 Task: Set the description metadata to "Songs metadata for Soft Ltd.".
Action: Mouse moved to (98, 15)
Screenshot: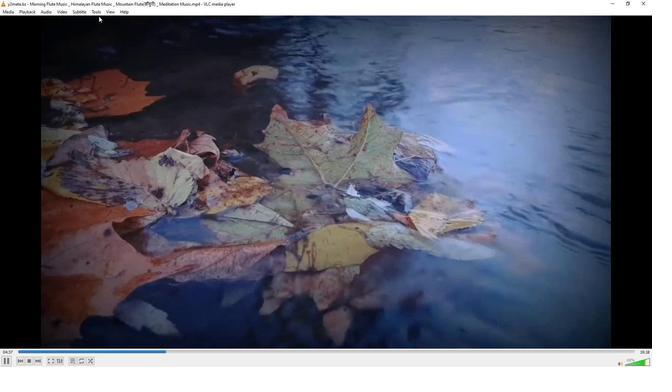 
Action: Mouse pressed left at (98, 15)
Screenshot: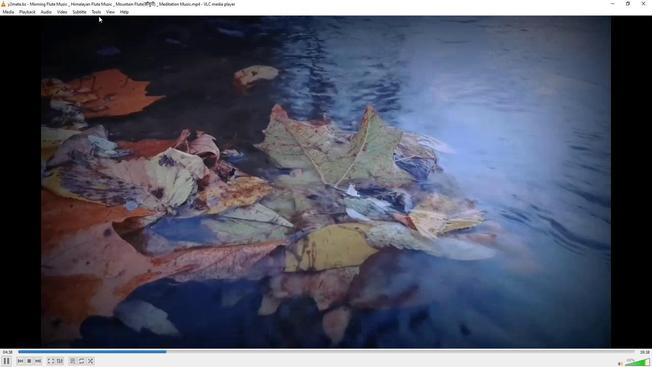 
Action: Mouse moved to (98, 11)
Screenshot: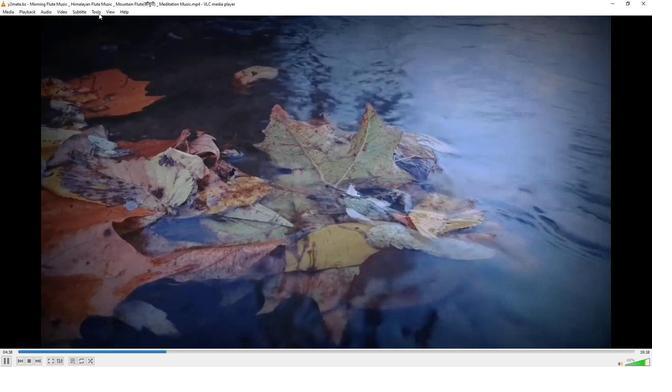 
Action: Mouse pressed left at (98, 11)
Screenshot: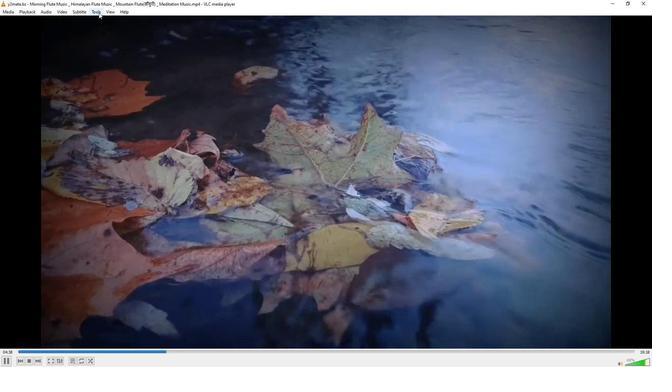 
Action: Mouse moved to (105, 89)
Screenshot: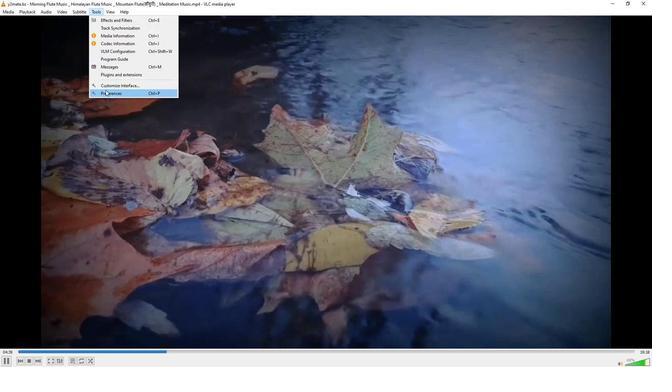 
Action: Mouse pressed left at (105, 89)
Screenshot: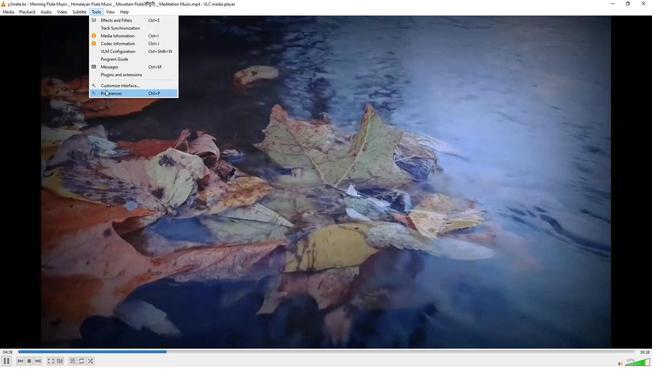 
Action: Mouse moved to (215, 298)
Screenshot: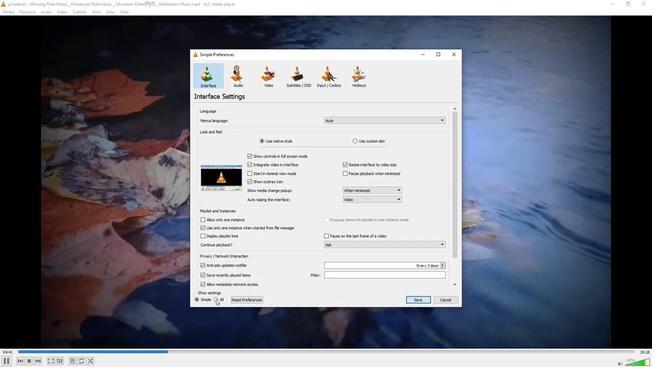 
Action: Mouse pressed left at (215, 298)
Screenshot: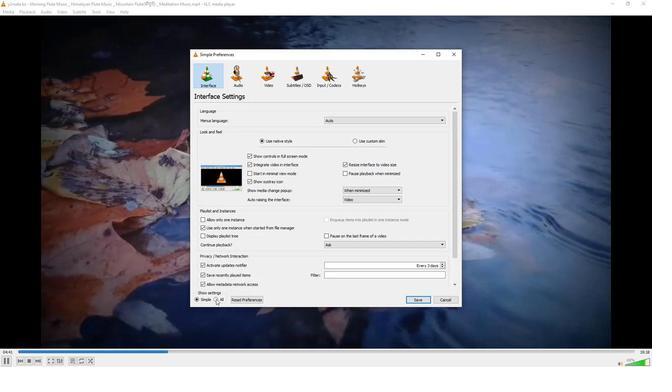 
Action: Mouse moved to (218, 175)
Screenshot: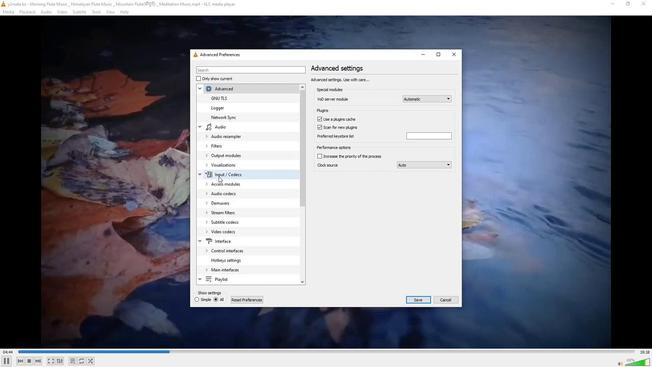 
Action: Mouse pressed left at (218, 175)
Screenshot: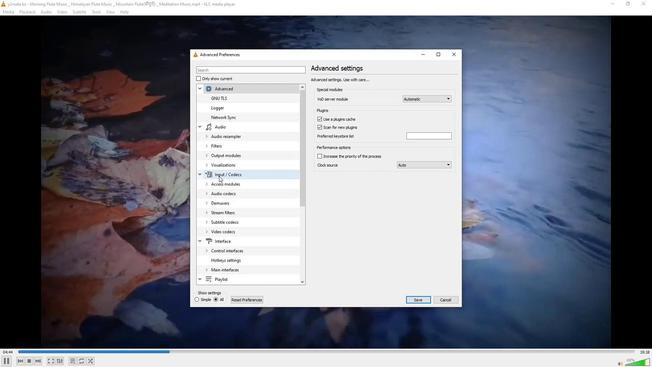 
Action: Mouse moved to (362, 198)
Screenshot: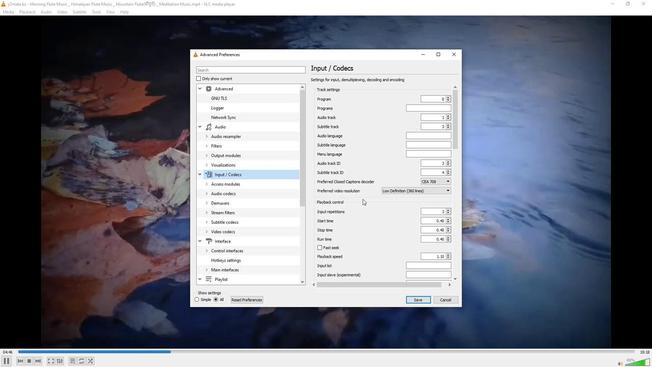 
Action: Mouse scrolled (362, 198) with delta (0, 0)
Screenshot: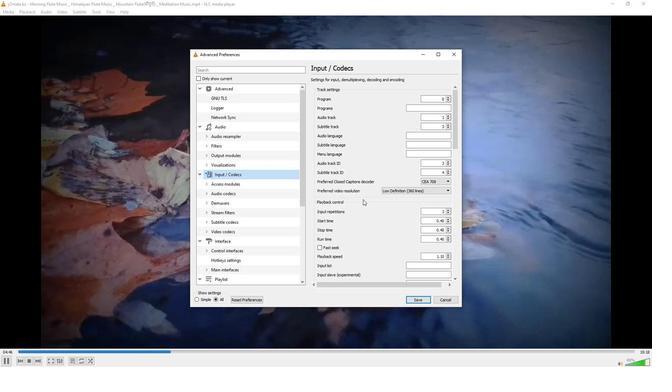 
Action: Mouse moved to (362, 198)
Screenshot: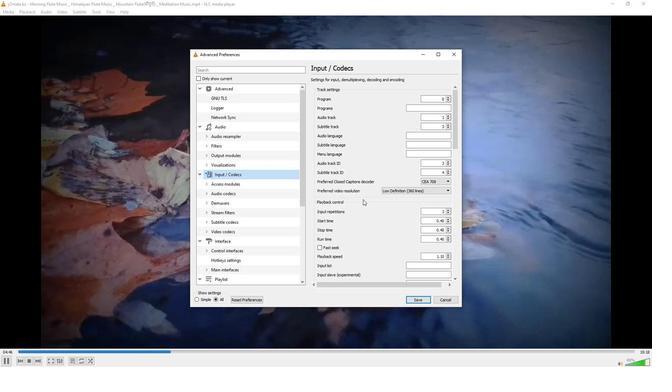 
Action: Mouse scrolled (362, 198) with delta (0, 0)
Screenshot: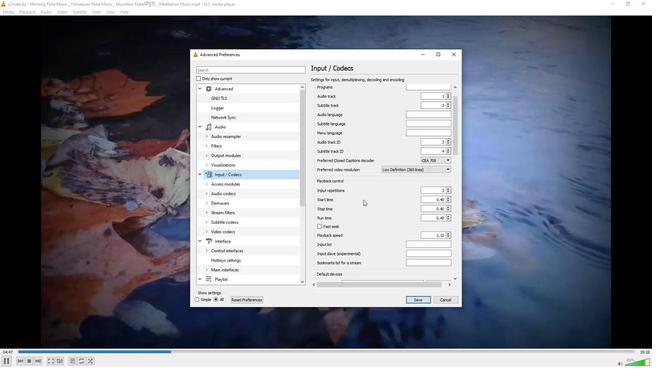 
Action: Mouse scrolled (362, 198) with delta (0, 0)
Screenshot: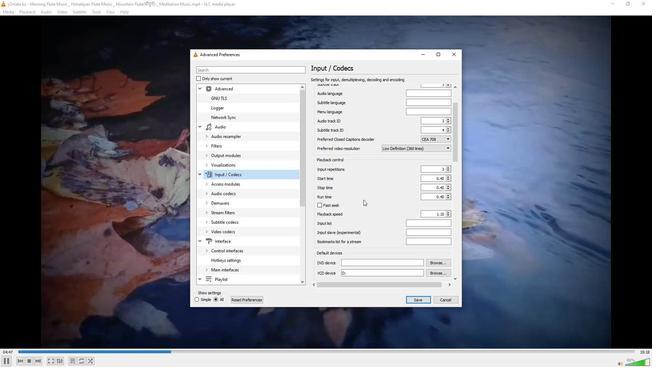 
Action: Mouse scrolled (362, 198) with delta (0, 0)
Screenshot: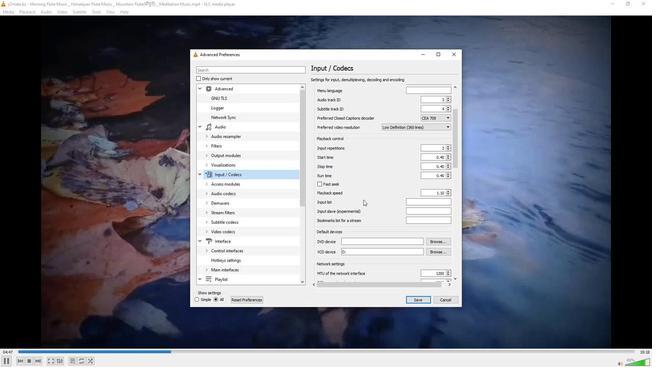 
Action: Mouse scrolled (362, 198) with delta (0, 0)
Screenshot: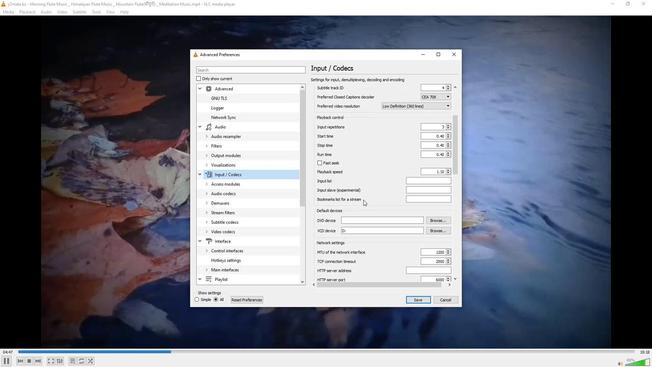 
Action: Mouse moved to (362, 198)
Screenshot: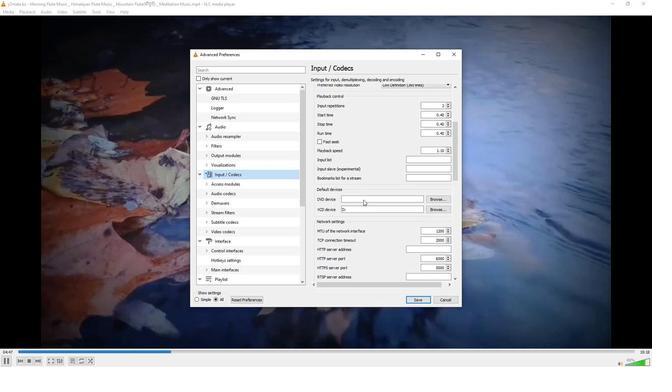 
Action: Mouse scrolled (362, 198) with delta (0, 0)
Screenshot: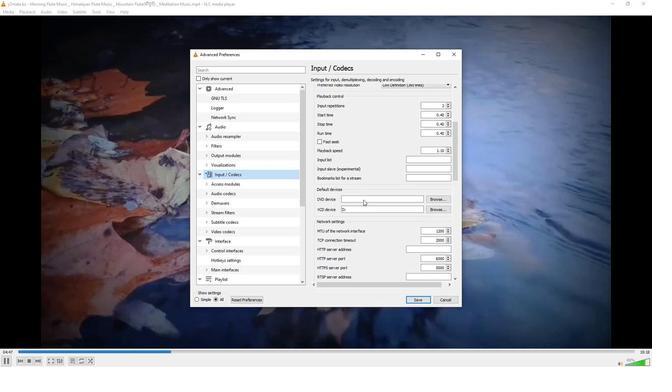 
Action: Mouse moved to (362, 199)
Screenshot: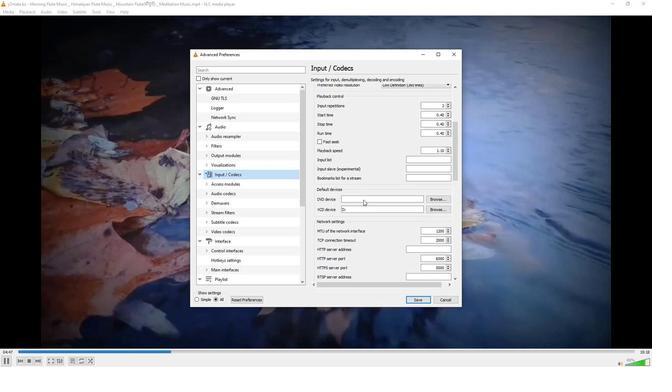 
Action: Mouse scrolled (362, 198) with delta (0, 0)
Screenshot: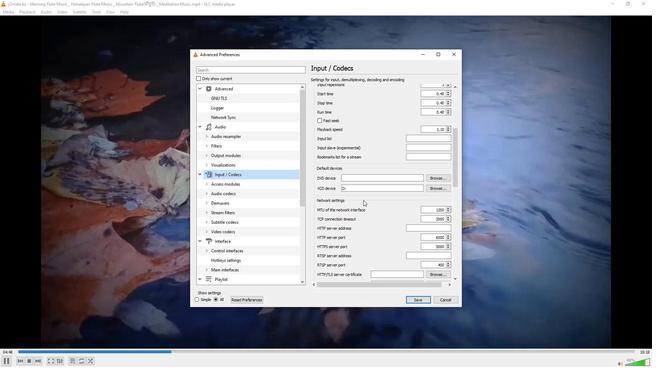 
Action: Mouse scrolled (362, 198) with delta (0, 0)
Screenshot: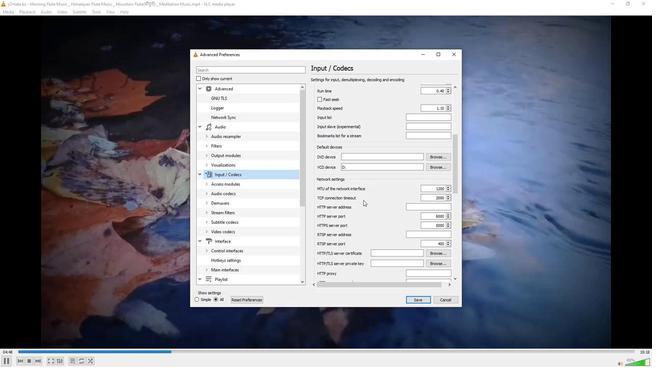 
Action: Mouse moved to (362, 199)
Screenshot: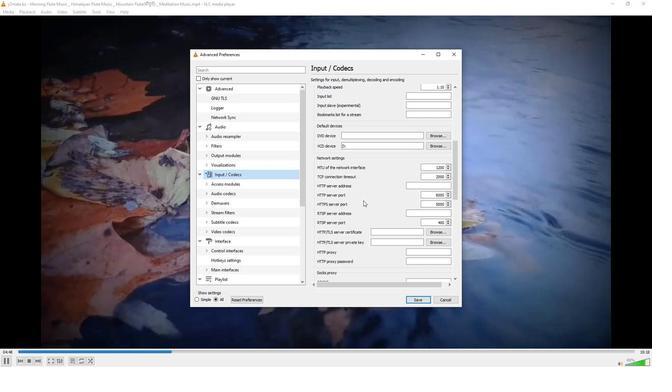 
Action: Mouse scrolled (362, 199) with delta (0, 0)
Screenshot: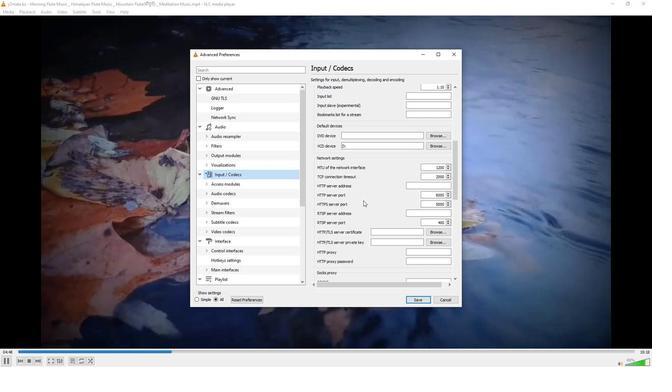
Action: Mouse scrolled (362, 199) with delta (0, 0)
Screenshot: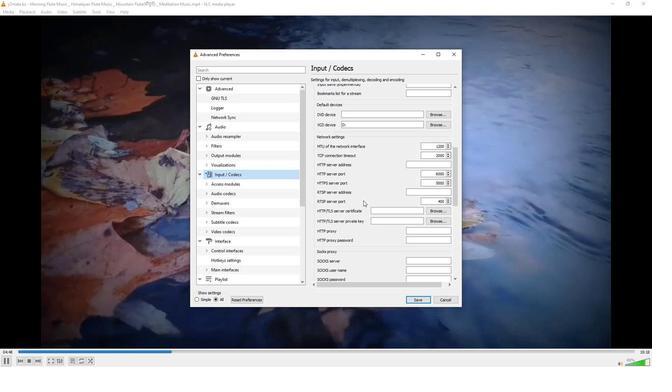 
Action: Mouse scrolled (362, 199) with delta (0, 0)
Screenshot: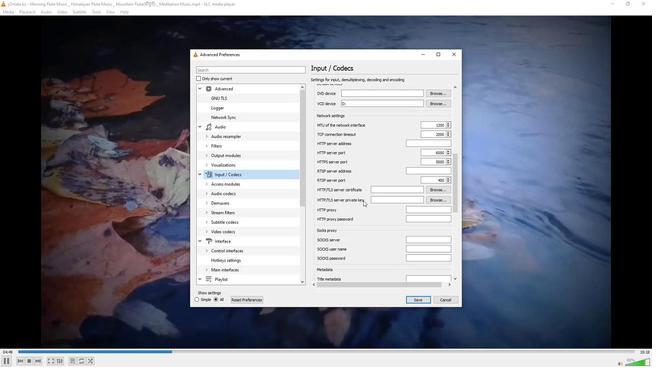 
Action: Mouse scrolled (362, 199) with delta (0, 0)
Screenshot: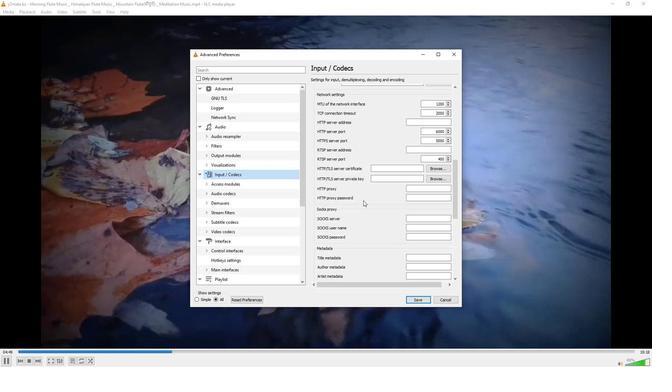 
Action: Mouse scrolled (362, 199) with delta (0, 0)
Screenshot: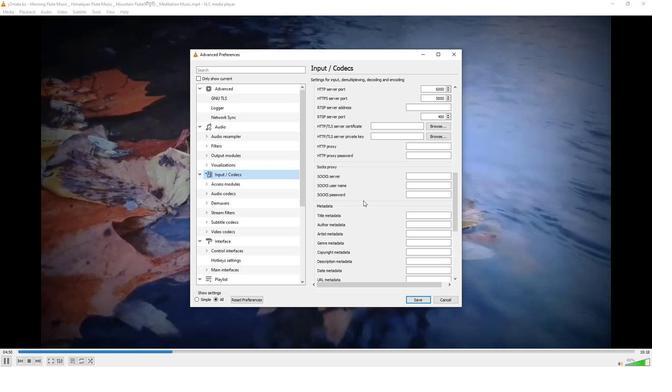 
Action: Mouse moved to (362, 200)
Screenshot: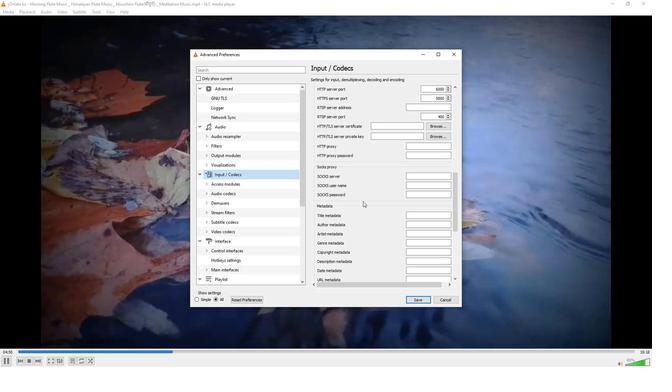 
Action: Mouse scrolled (362, 199) with delta (0, 0)
Screenshot: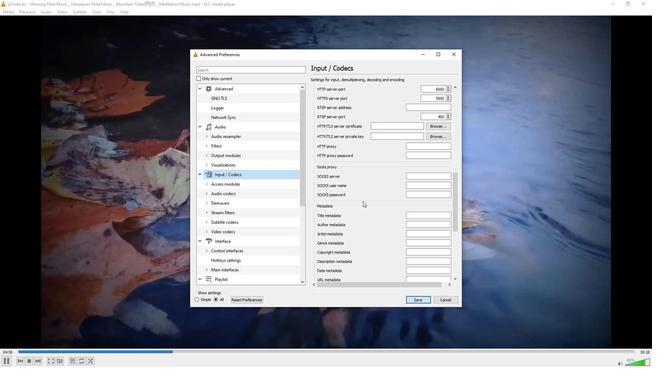 
Action: Mouse scrolled (362, 199) with delta (0, 0)
Screenshot: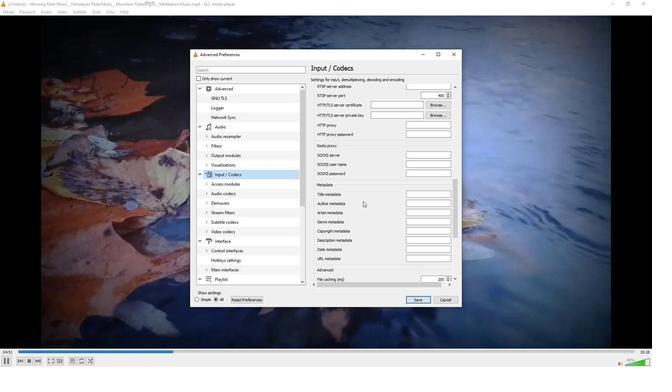 
Action: Mouse moved to (412, 219)
Screenshot: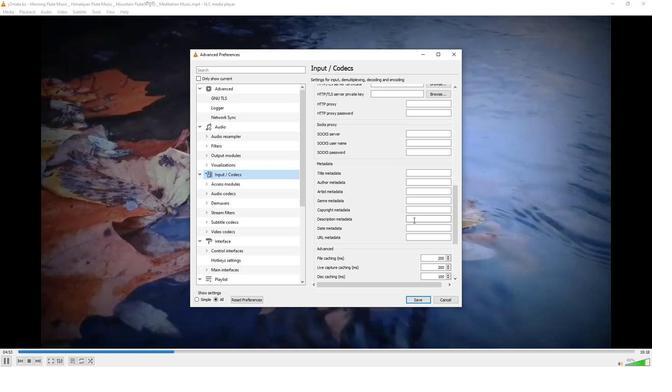 
Action: Mouse pressed left at (412, 219)
Screenshot: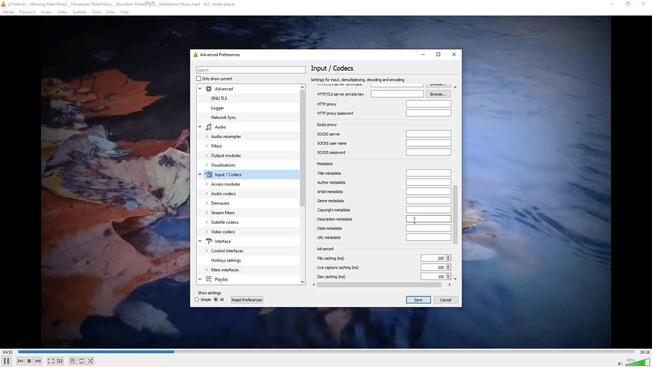 
Action: Key pressed <Key.shift>Songs<Key.space><Key.shift>metadata<Key.space>for<Key.space><Key.shift>SOft<Key.backspace><Key.backspace><Key.backspace><Key.backspace><Key.shift>Soft<Key.space><Key.shift>Ltd.
Screenshot: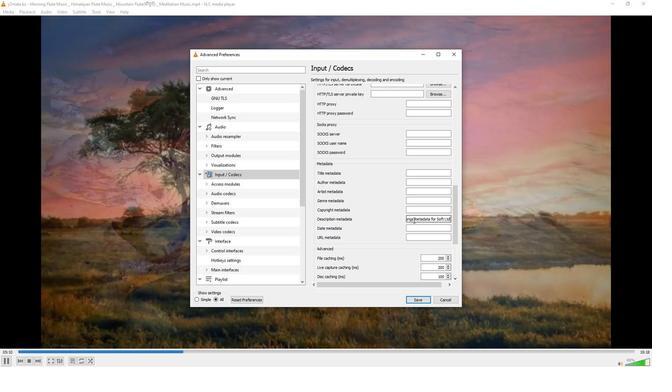 
